 Task: Move the task Upgrade and migrate company customer relationship management (CRM) to a cloud-based solution to the section Done in the project AgileHive and filter the tasks in the project by Due next week
Action: Mouse moved to (518, 296)
Screenshot: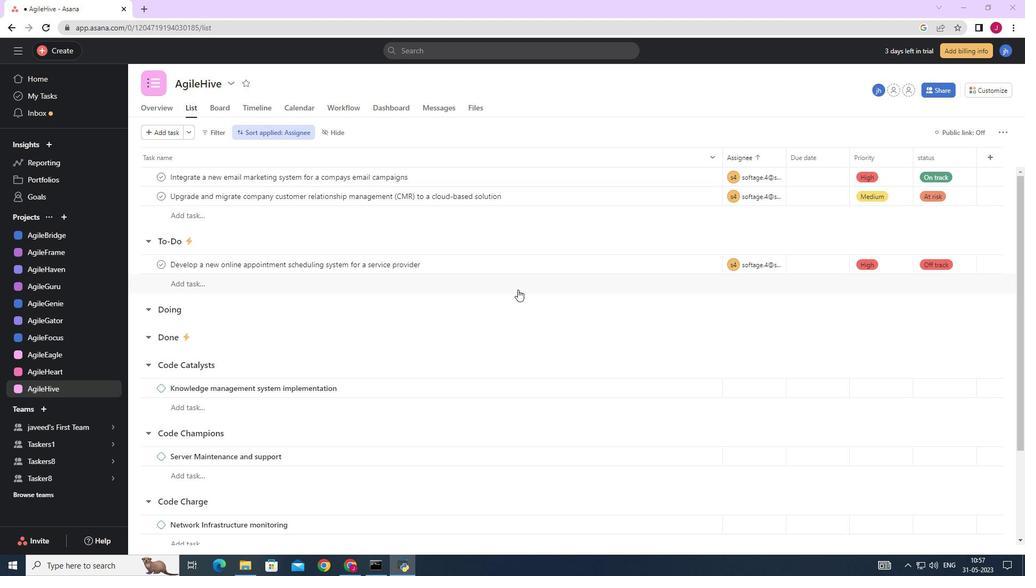 
Action: Mouse scrolled (518, 297) with delta (0, 0)
Screenshot: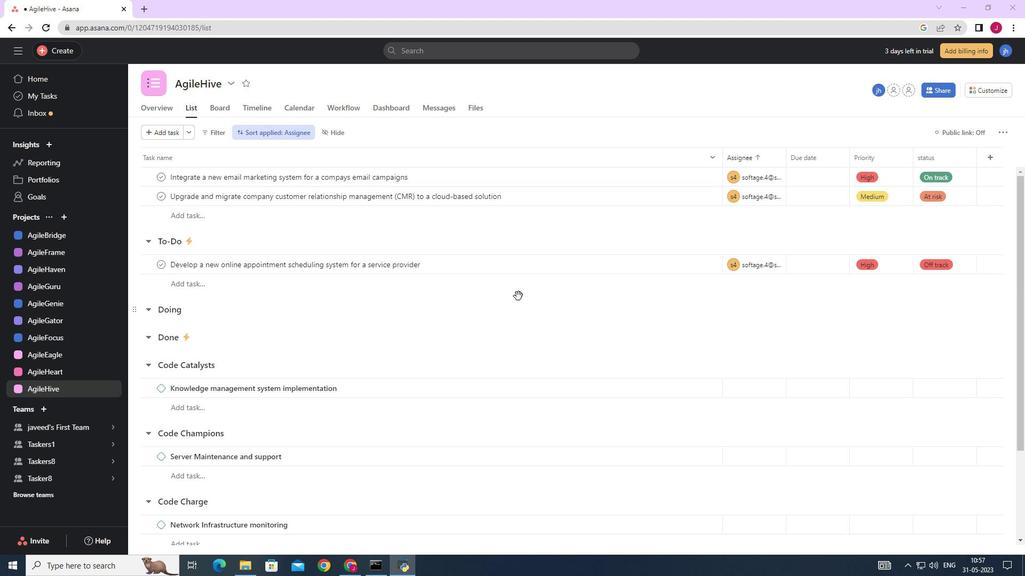 
Action: Mouse scrolled (518, 297) with delta (0, 0)
Screenshot: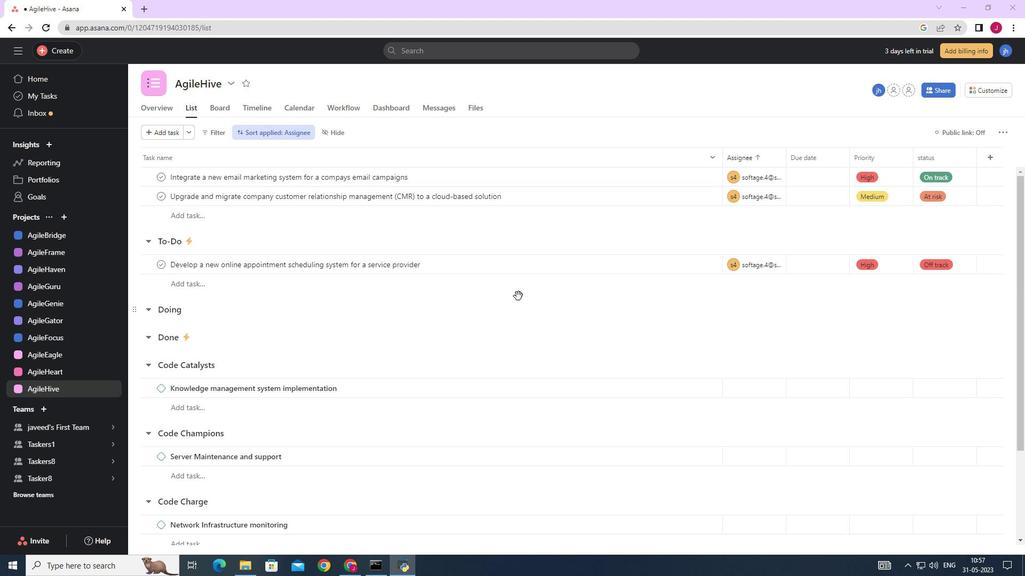 
Action: Mouse moved to (690, 196)
Screenshot: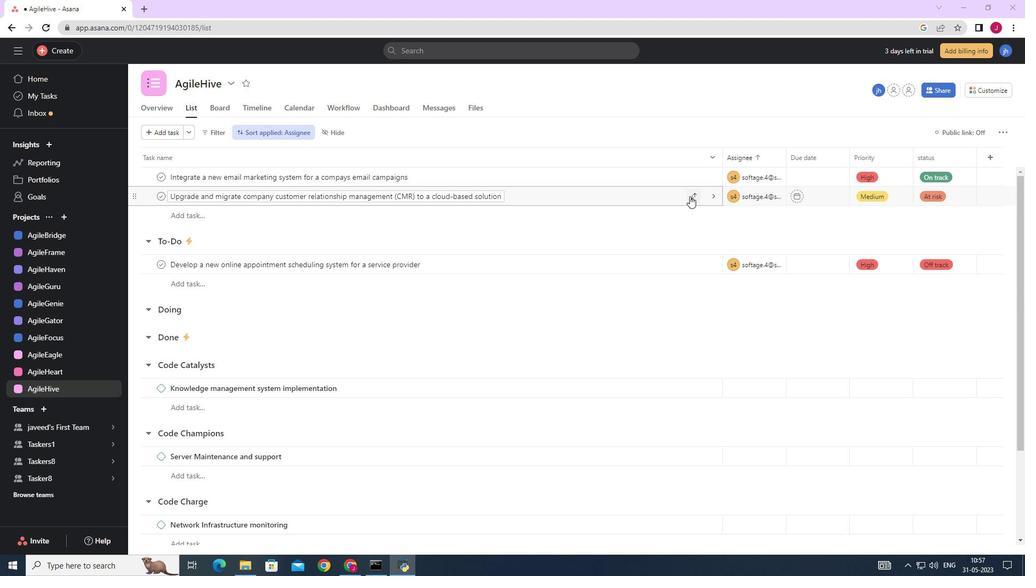 
Action: Mouse pressed left at (690, 196)
Screenshot: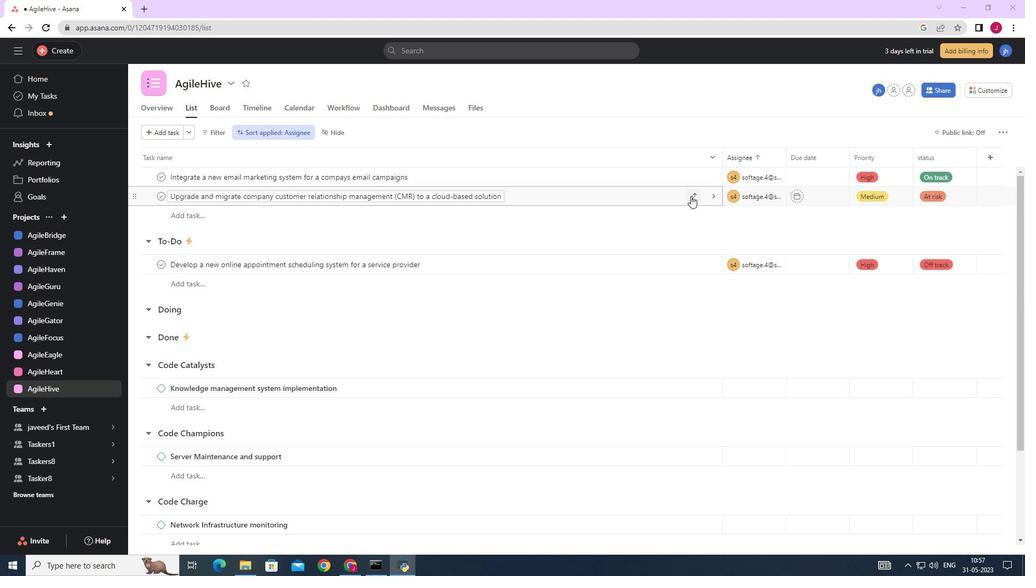 
Action: Mouse moved to (636, 293)
Screenshot: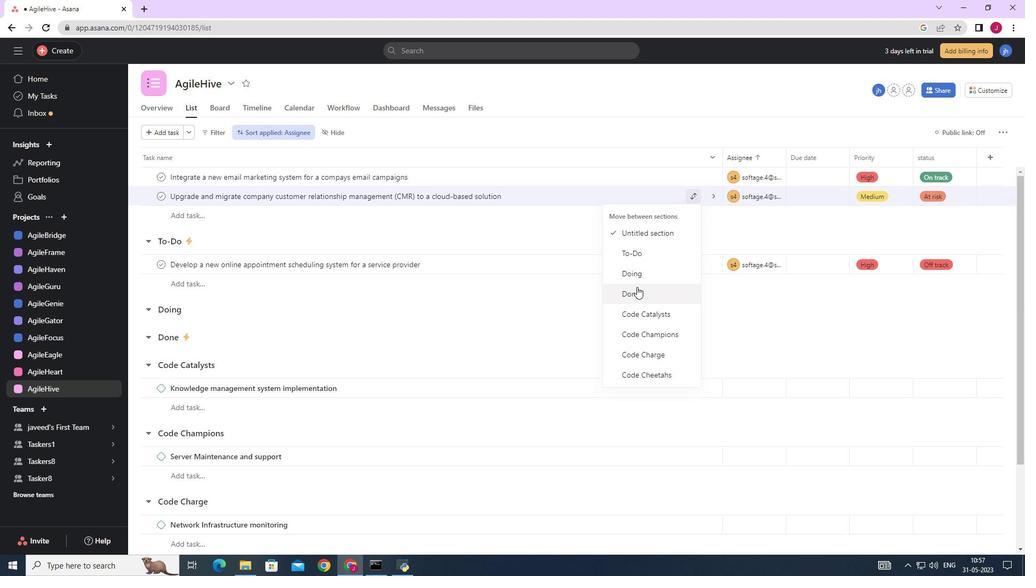 
Action: Mouse pressed left at (636, 293)
Screenshot: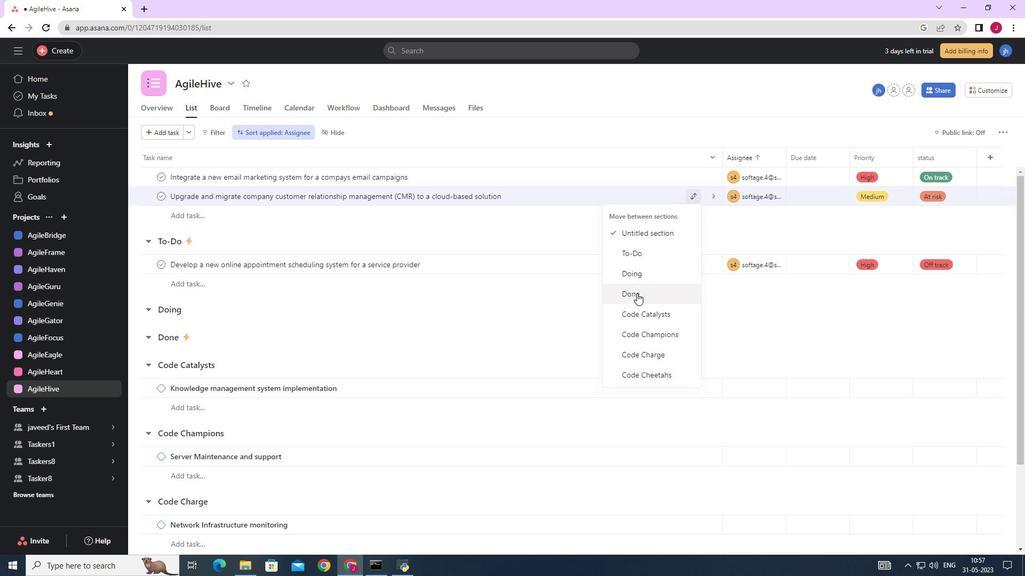 
Action: Mouse moved to (215, 132)
Screenshot: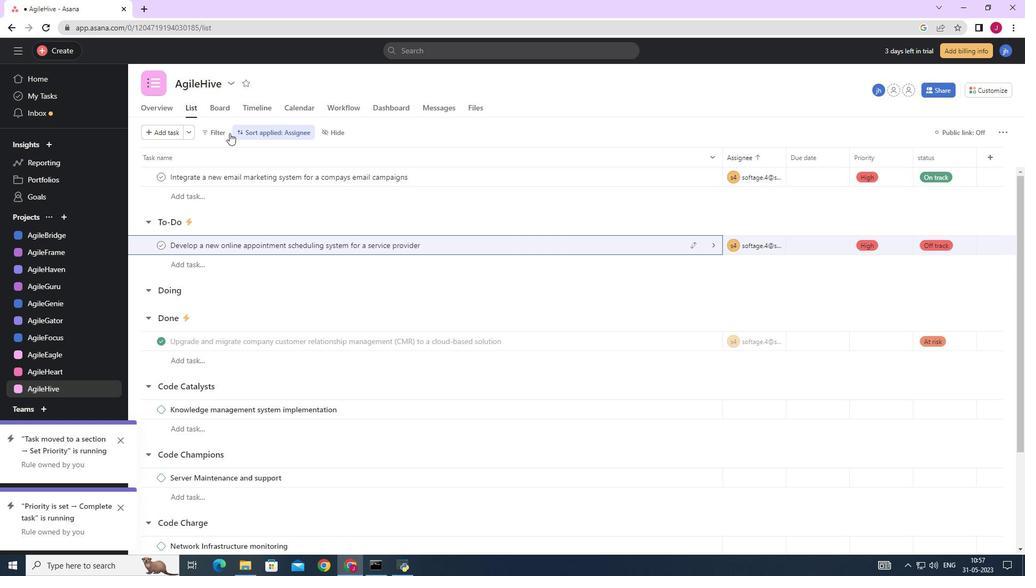 
Action: Mouse pressed left at (215, 132)
Screenshot: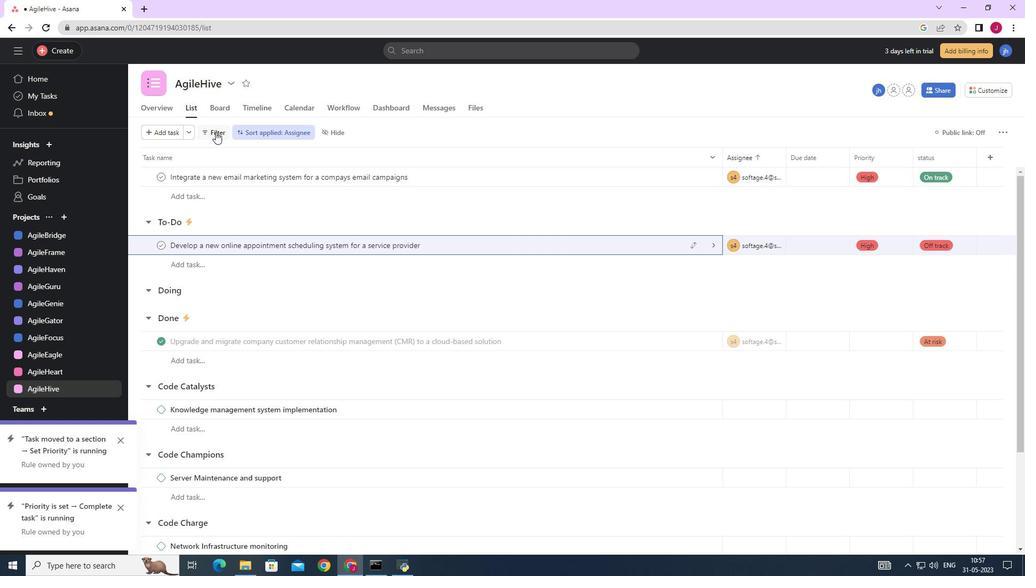 
Action: Mouse moved to (244, 192)
Screenshot: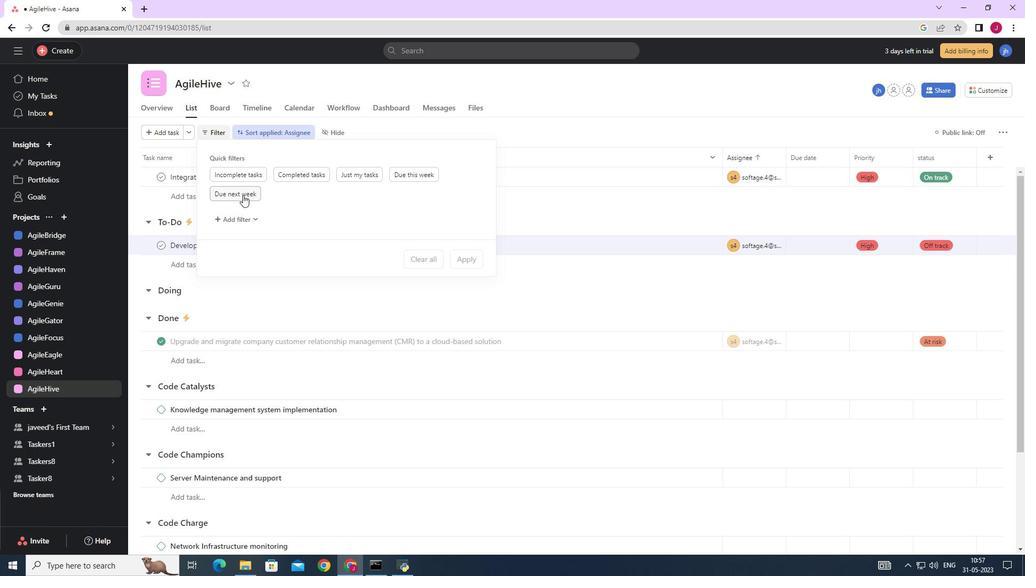 
Action: Mouse pressed left at (244, 192)
Screenshot: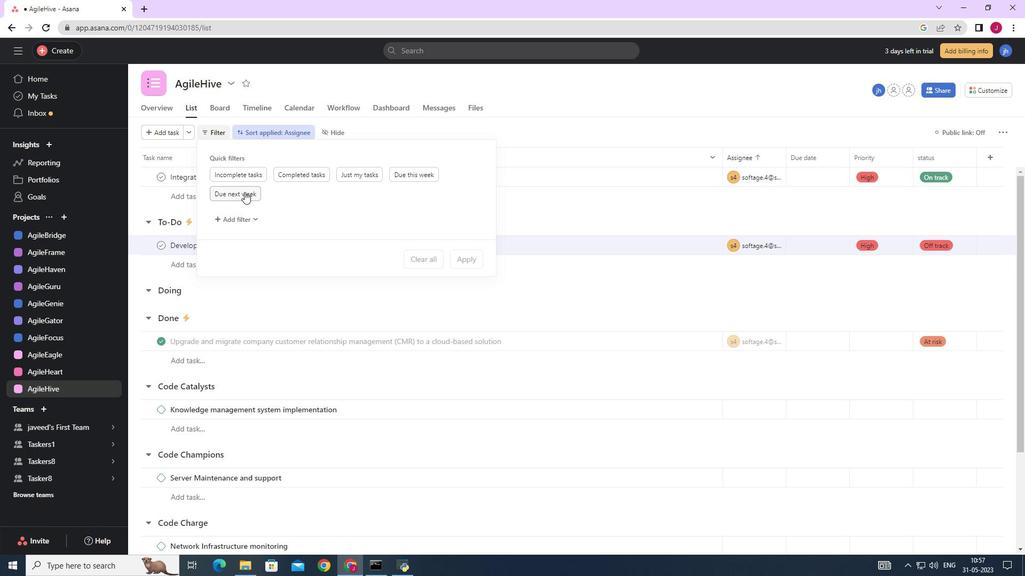 
Action: Mouse moved to (361, 235)
Screenshot: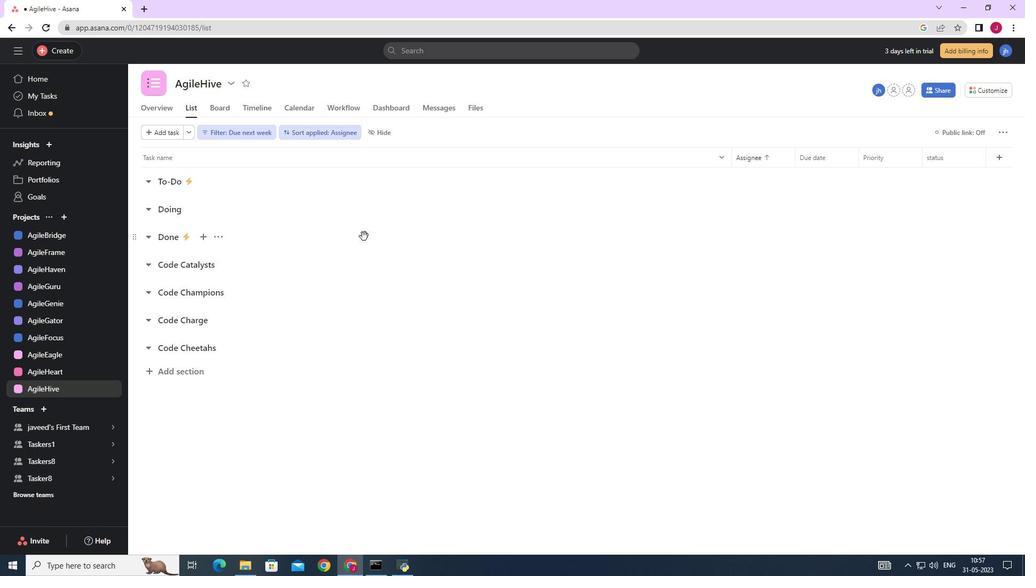 
